 Task: Select the company as the website type.
Action: Mouse moved to (893, 90)
Screenshot: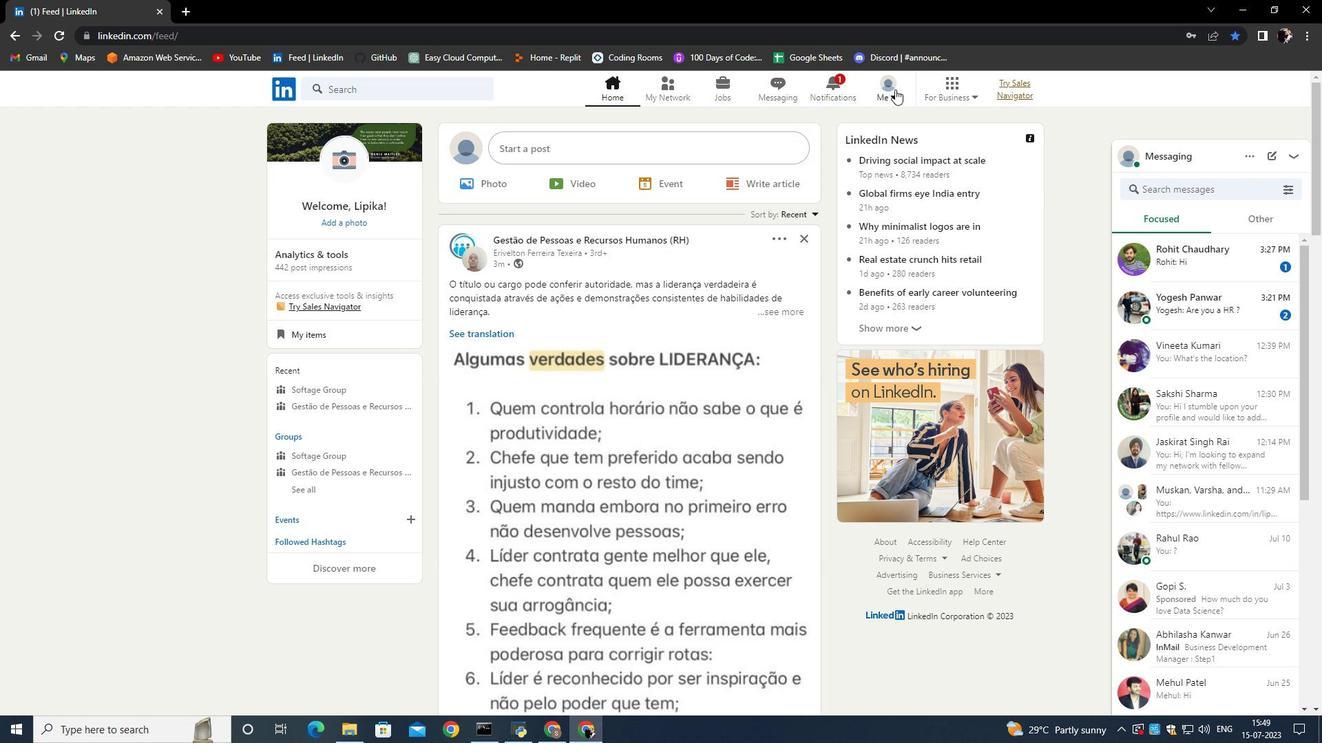 
Action: Mouse pressed left at (893, 90)
Screenshot: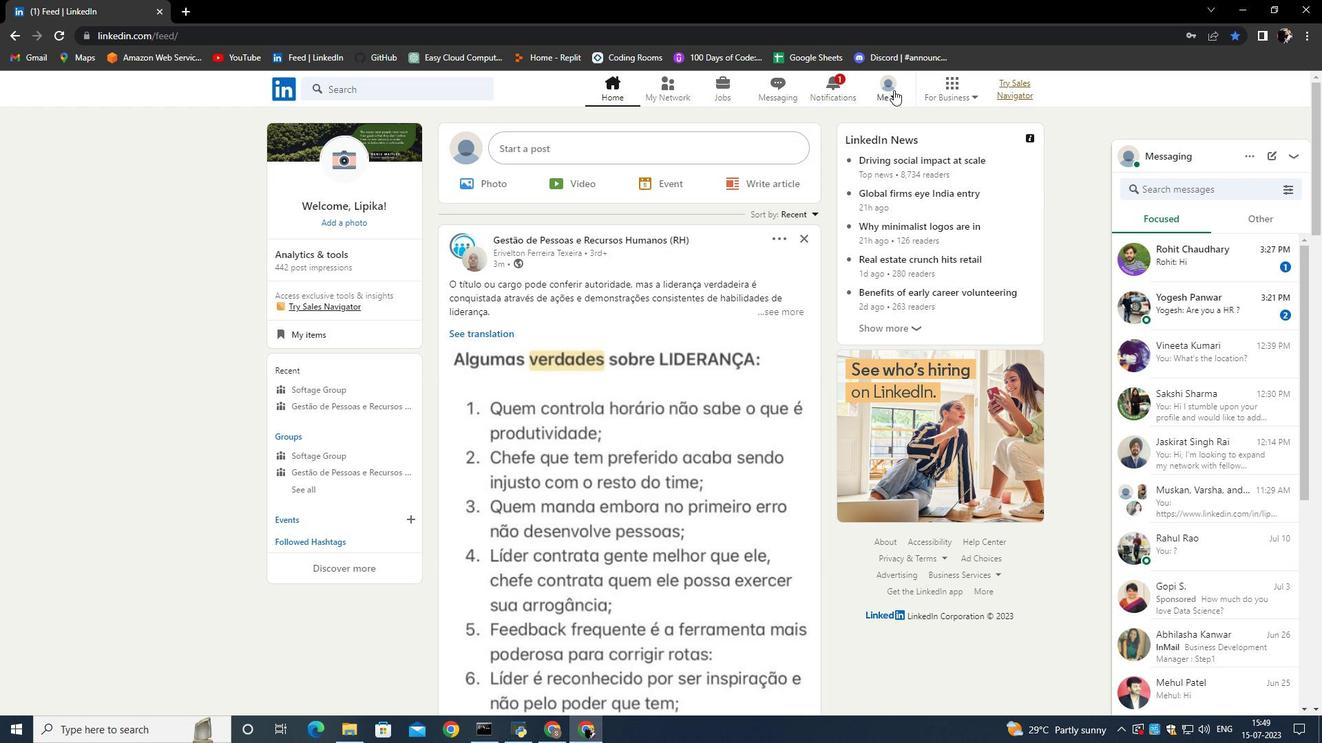 
Action: Mouse moved to (774, 137)
Screenshot: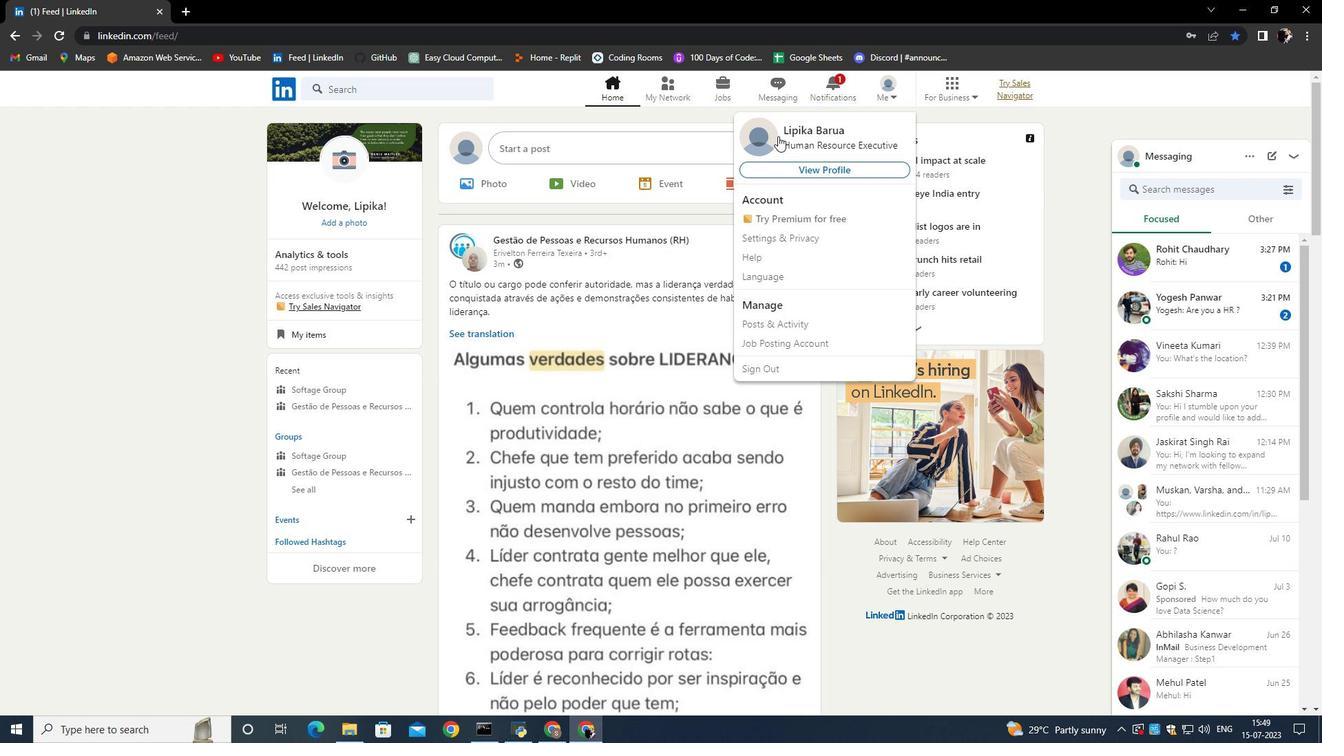 
Action: Mouse pressed left at (774, 137)
Screenshot: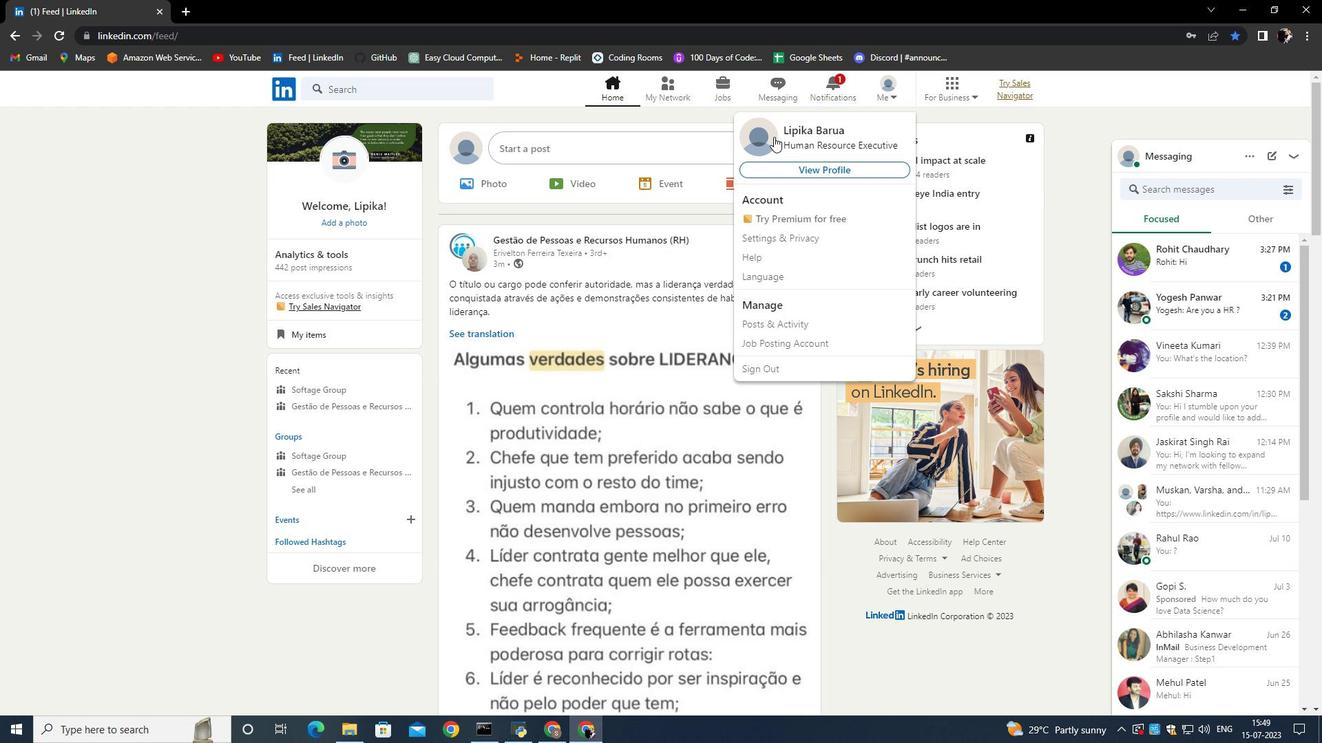 
Action: Mouse moved to (455, 382)
Screenshot: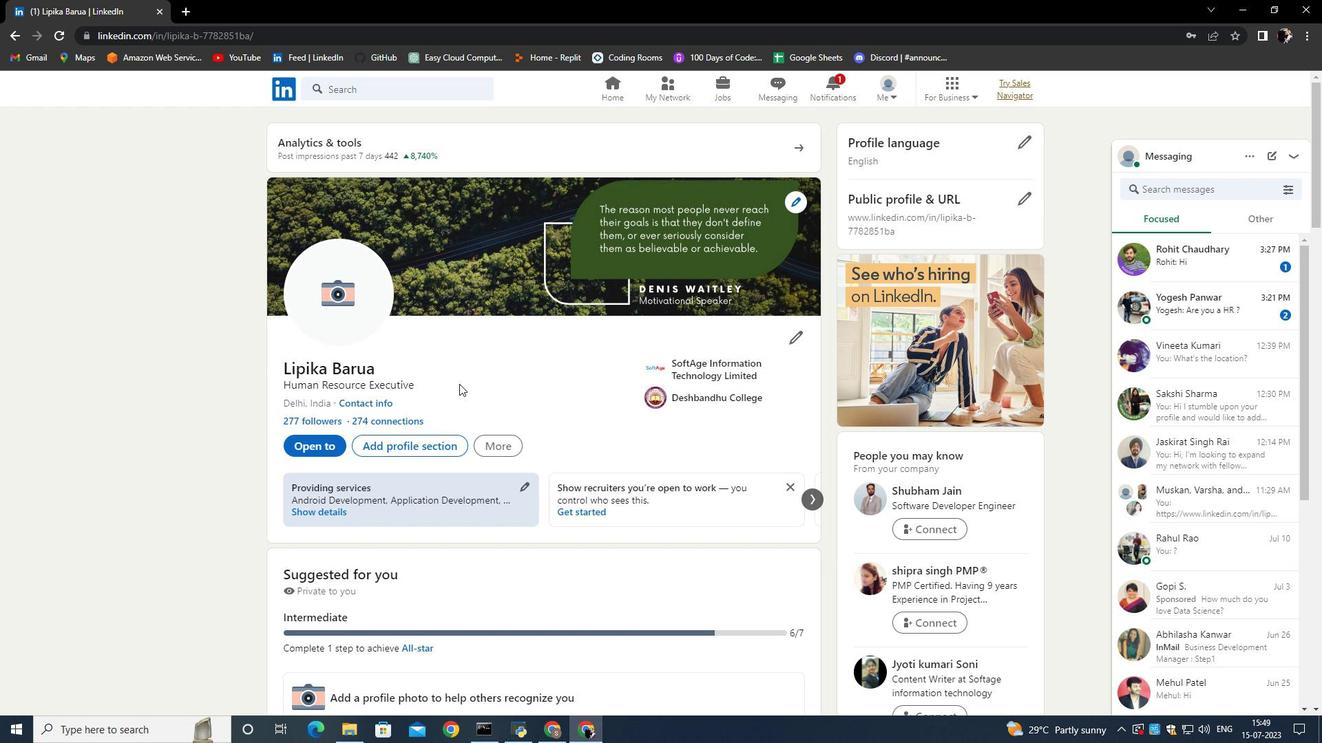 
Action: Mouse scrolled (455, 381) with delta (0, 0)
Screenshot: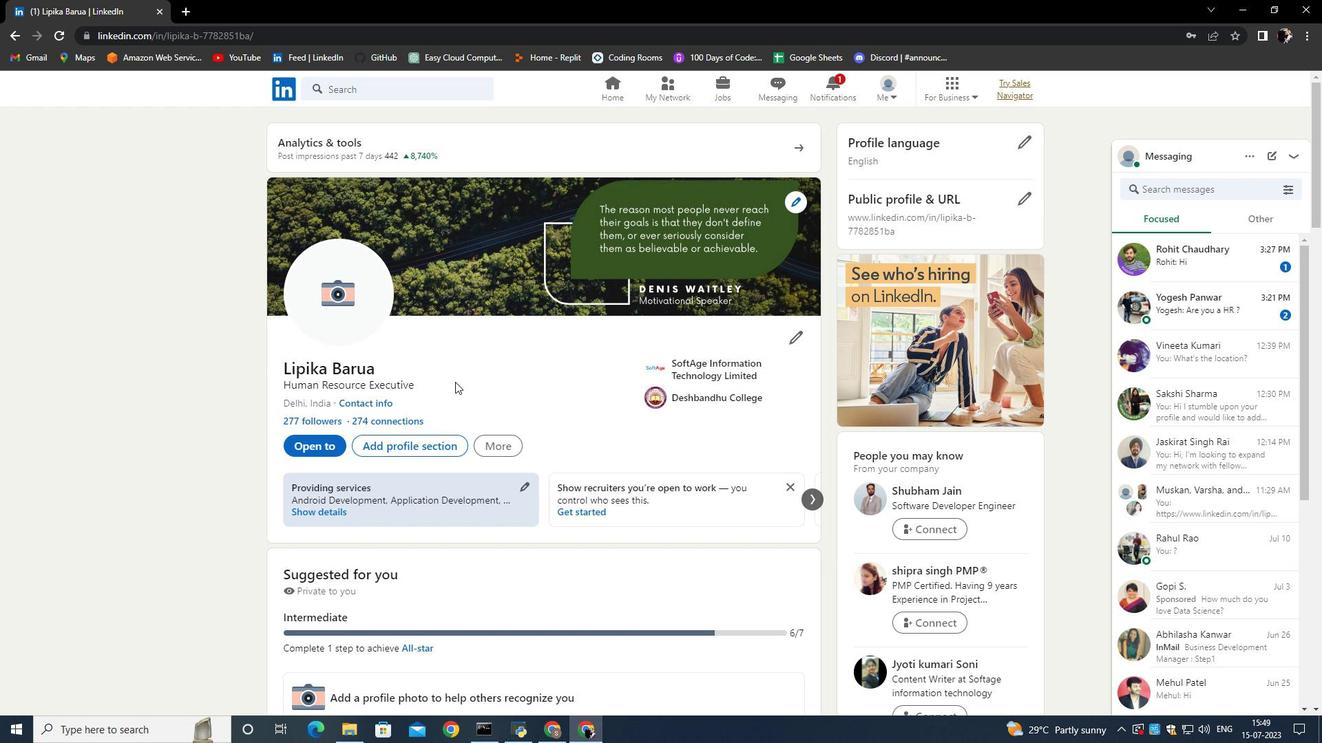 
Action: Mouse scrolled (455, 381) with delta (0, 0)
Screenshot: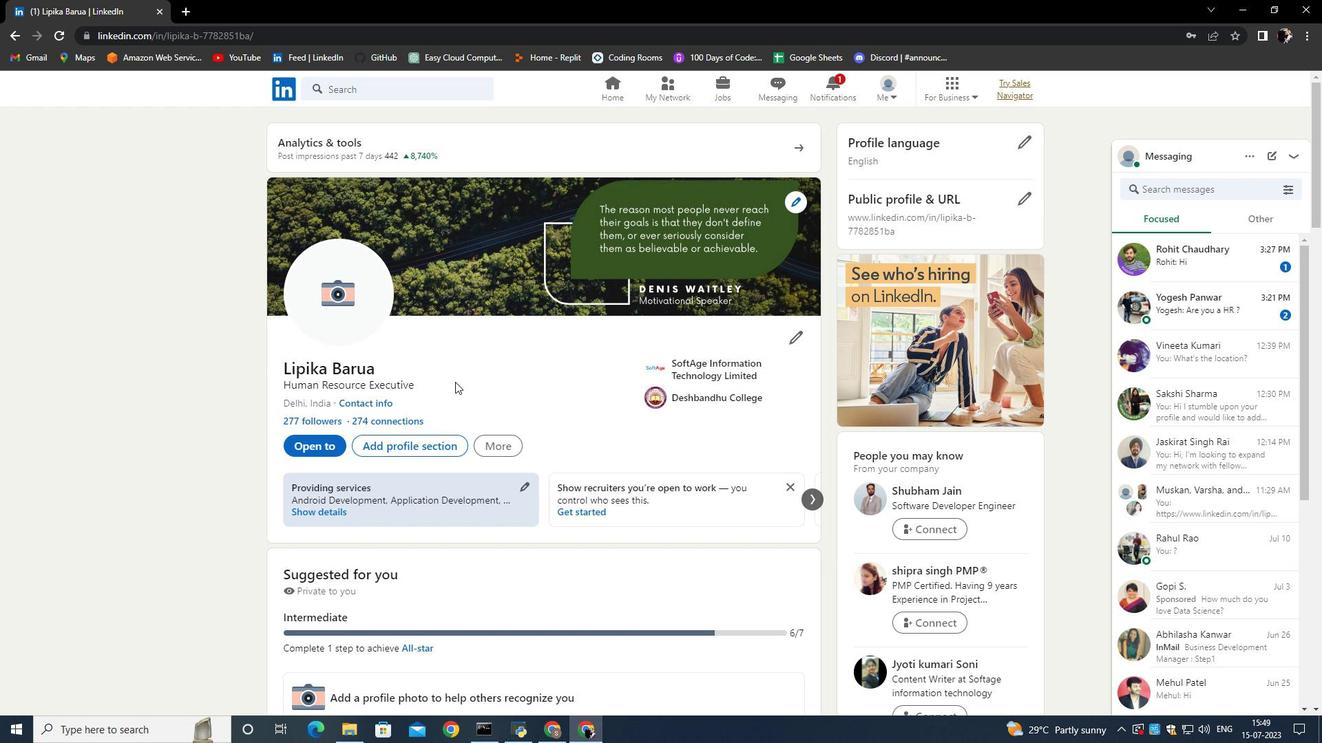 
Action: Mouse moved to (433, 309)
Screenshot: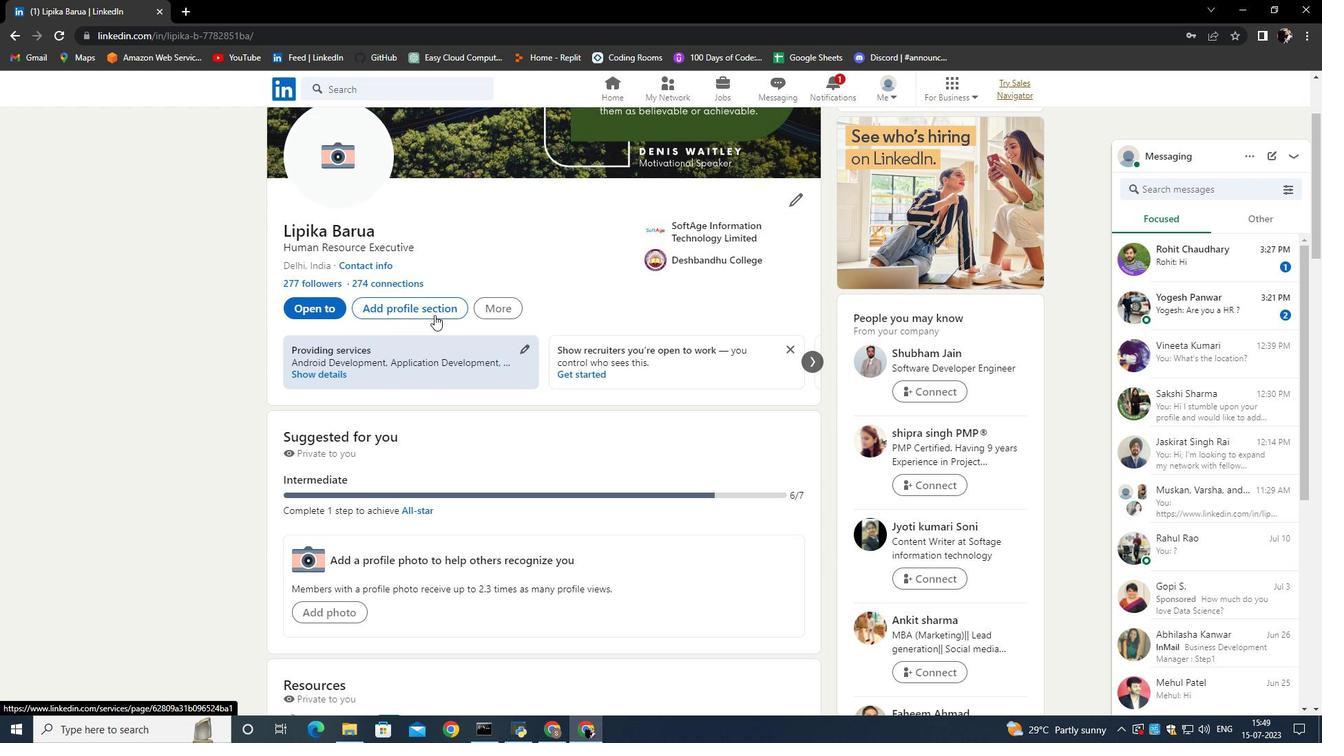 
Action: Mouse pressed left at (433, 309)
Screenshot: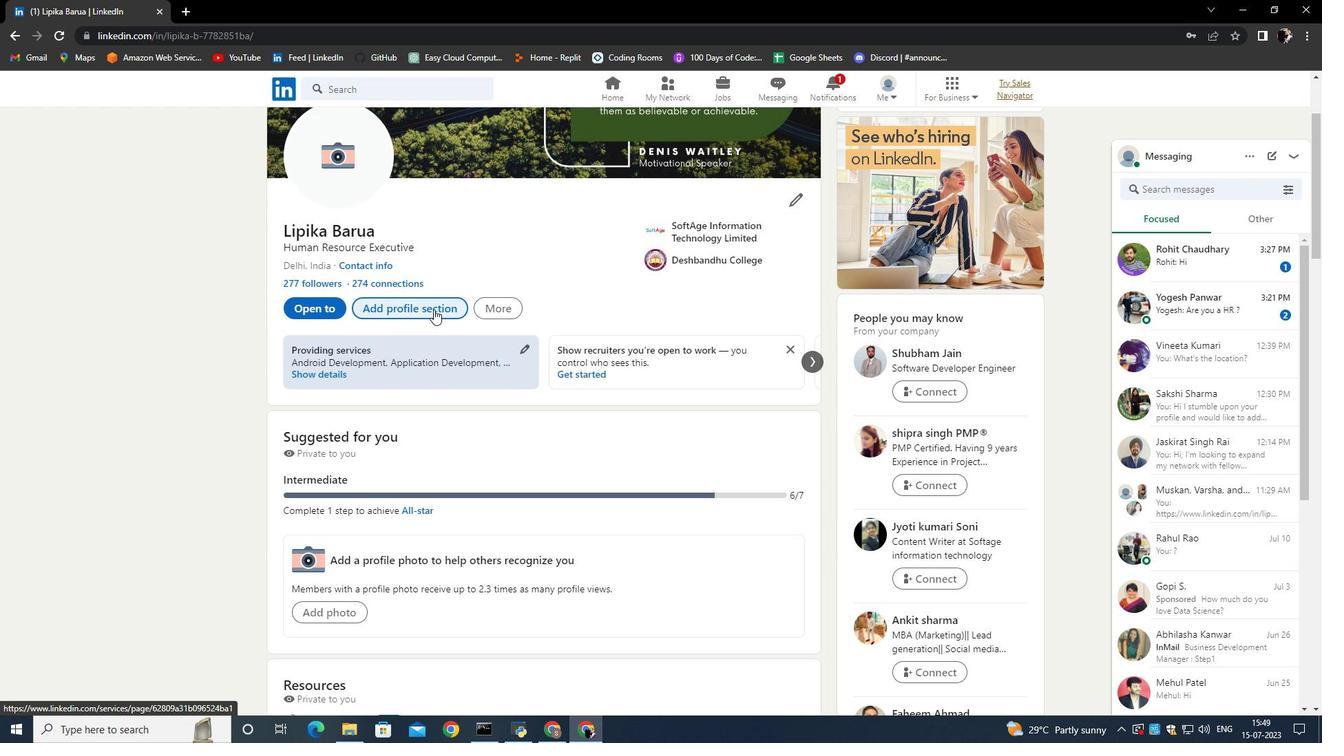
Action: Mouse moved to (541, 413)
Screenshot: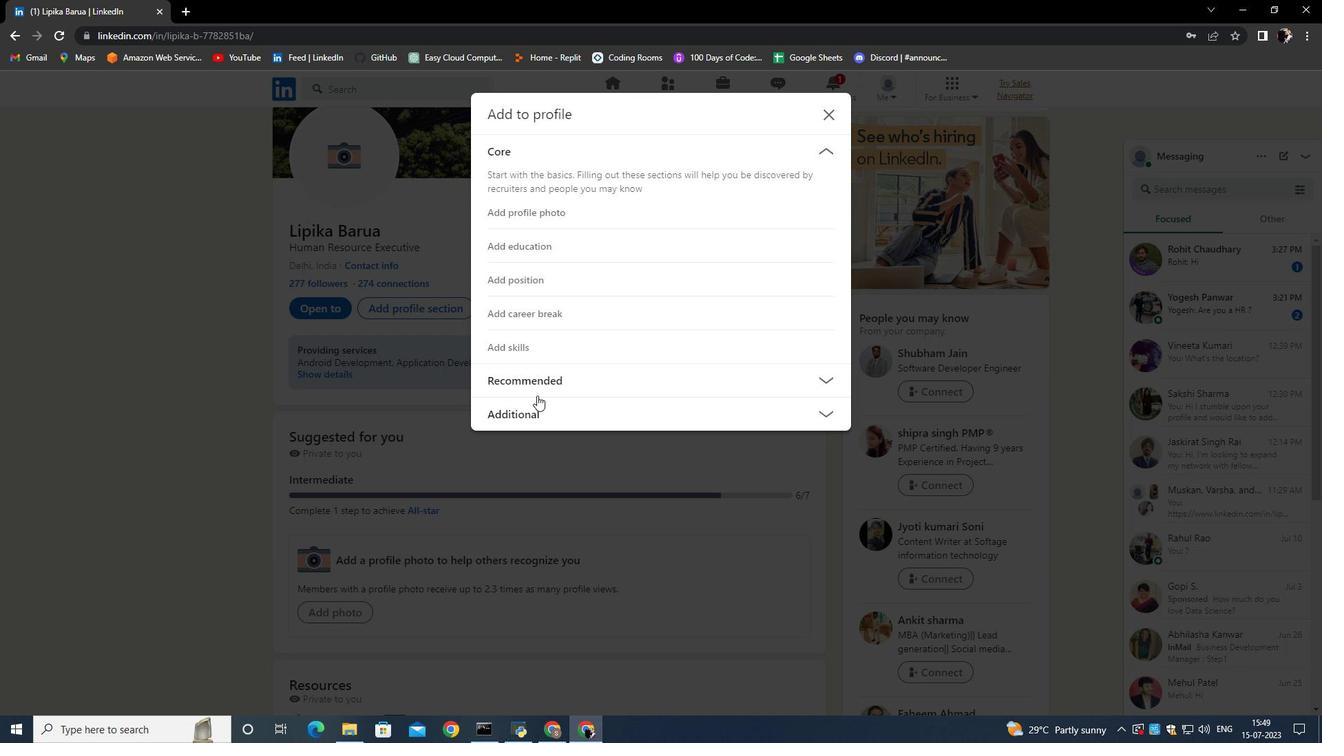 
Action: Mouse pressed left at (541, 413)
Screenshot: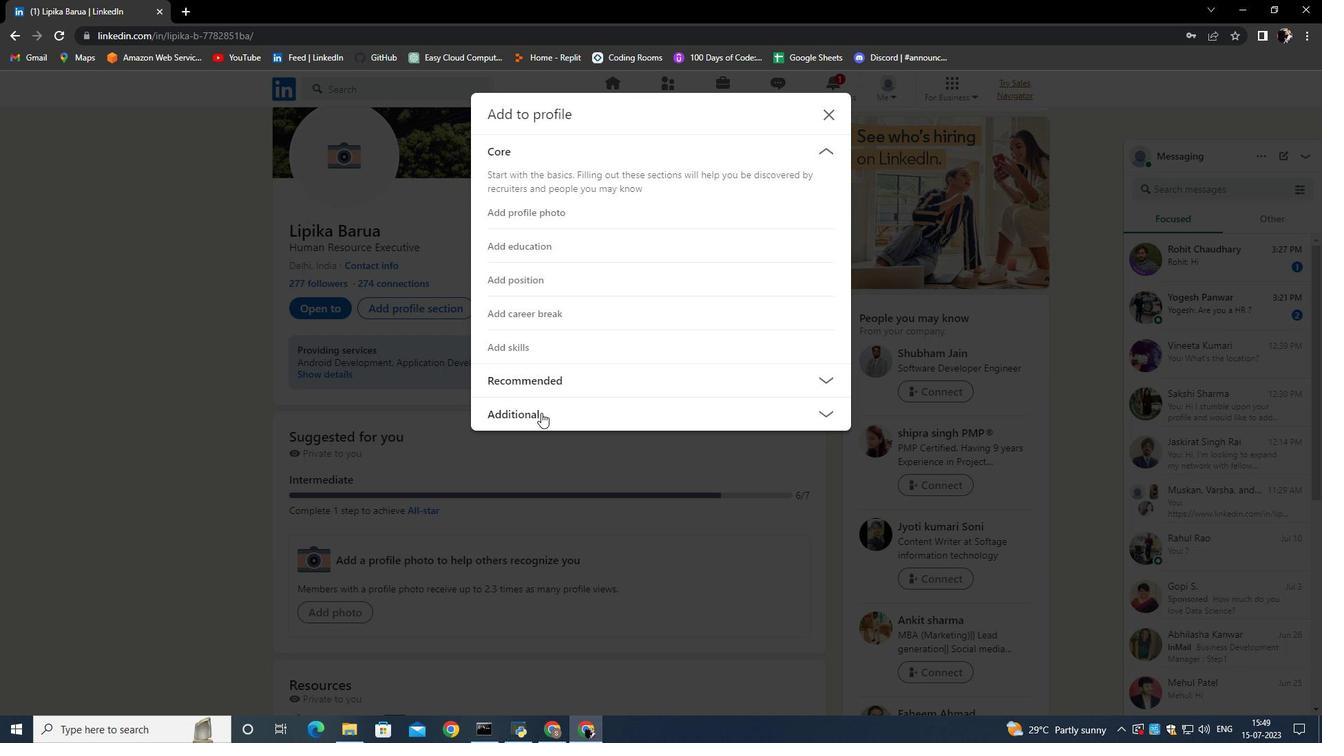 
Action: Mouse moved to (513, 552)
Screenshot: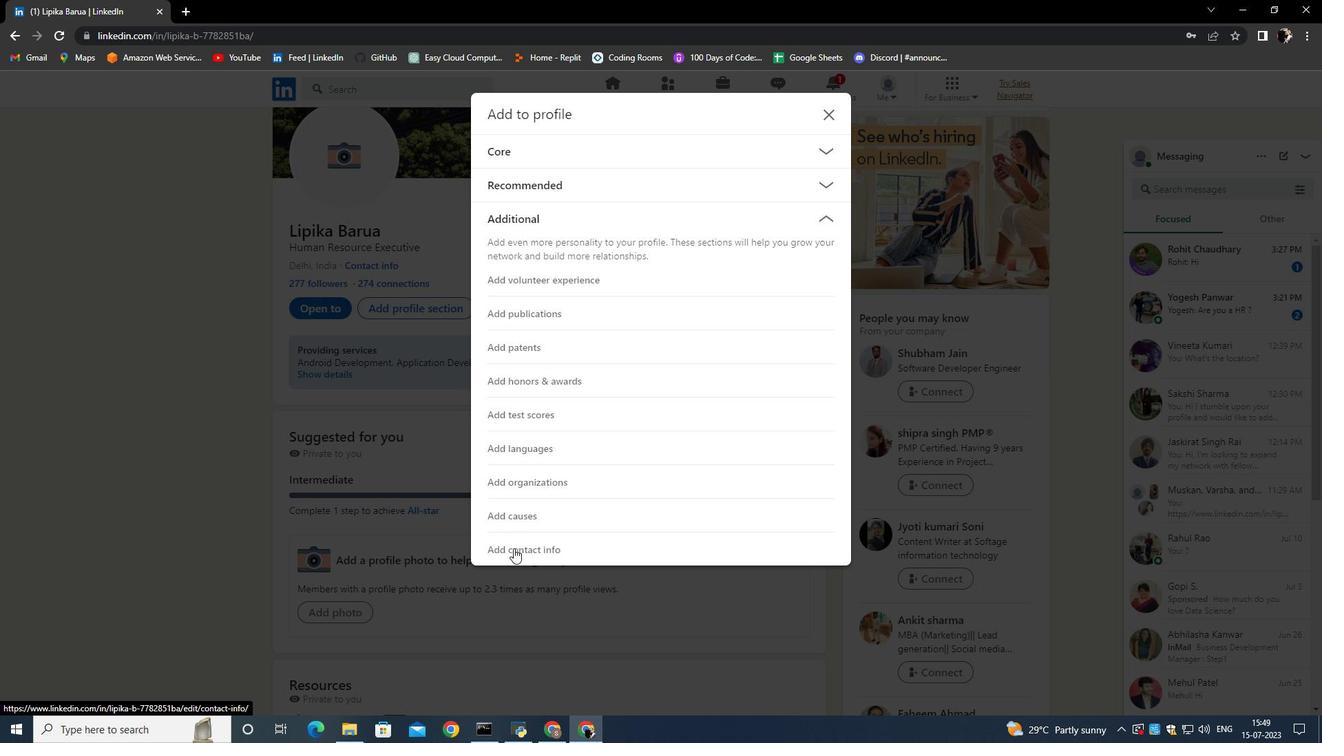 
Action: Mouse pressed left at (513, 552)
Screenshot: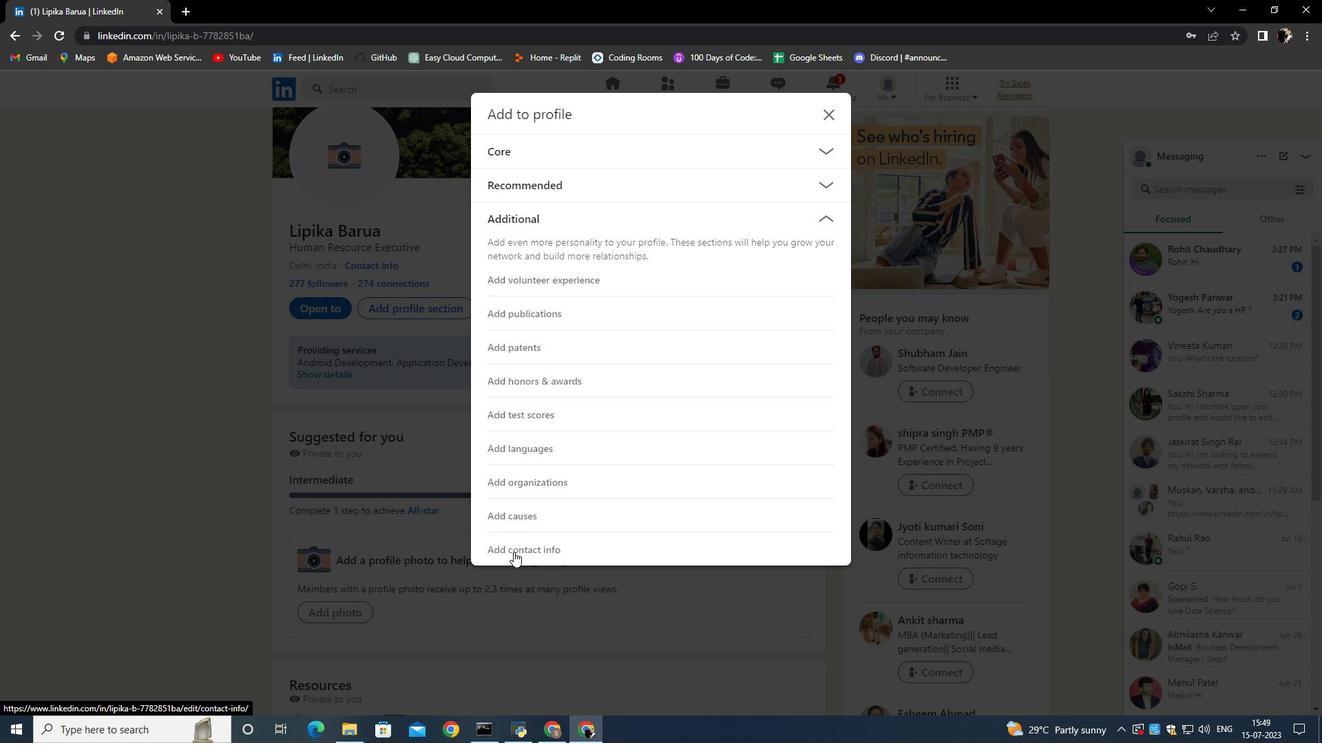 
Action: Mouse moved to (550, 396)
Screenshot: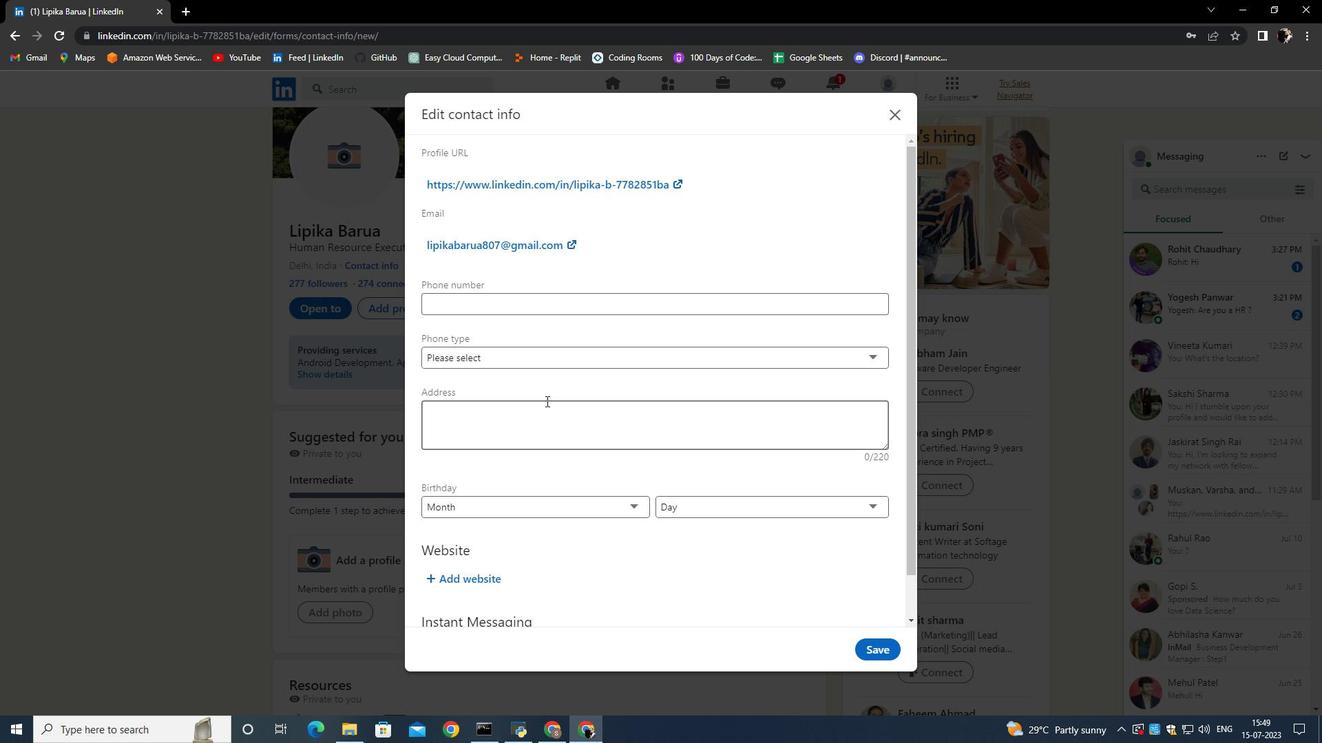 
Action: Mouse scrolled (550, 395) with delta (0, 0)
Screenshot: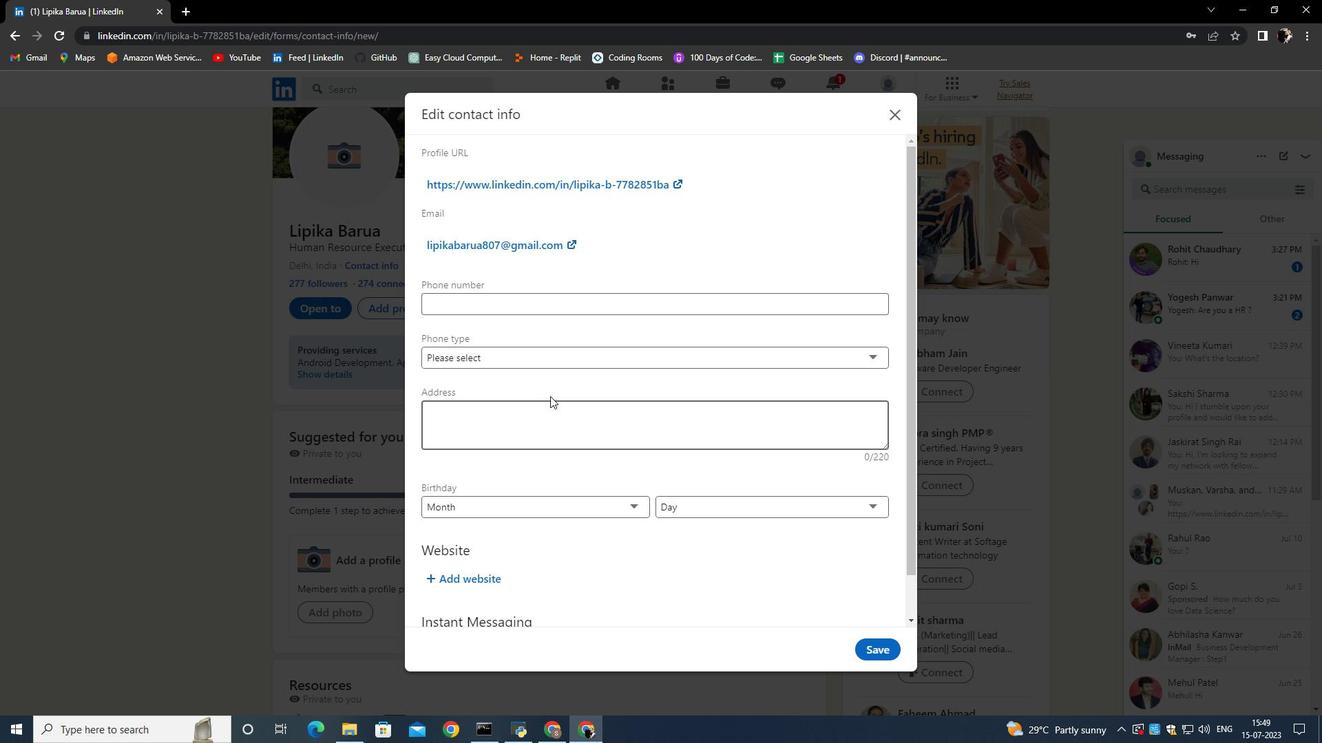 
Action: Mouse scrolled (550, 395) with delta (0, 0)
Screenshot: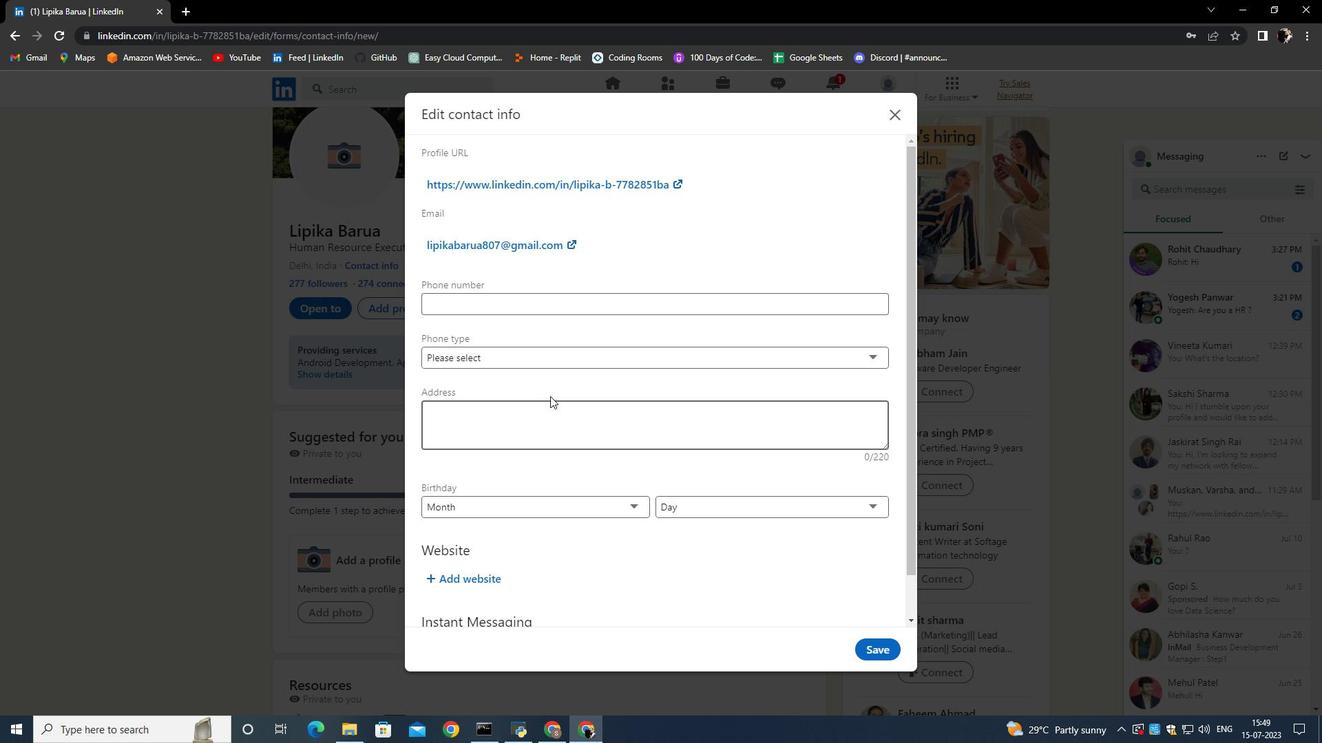 
Action: Mouse scrolled (550, 395) with delta (0, 0)
Screenshot: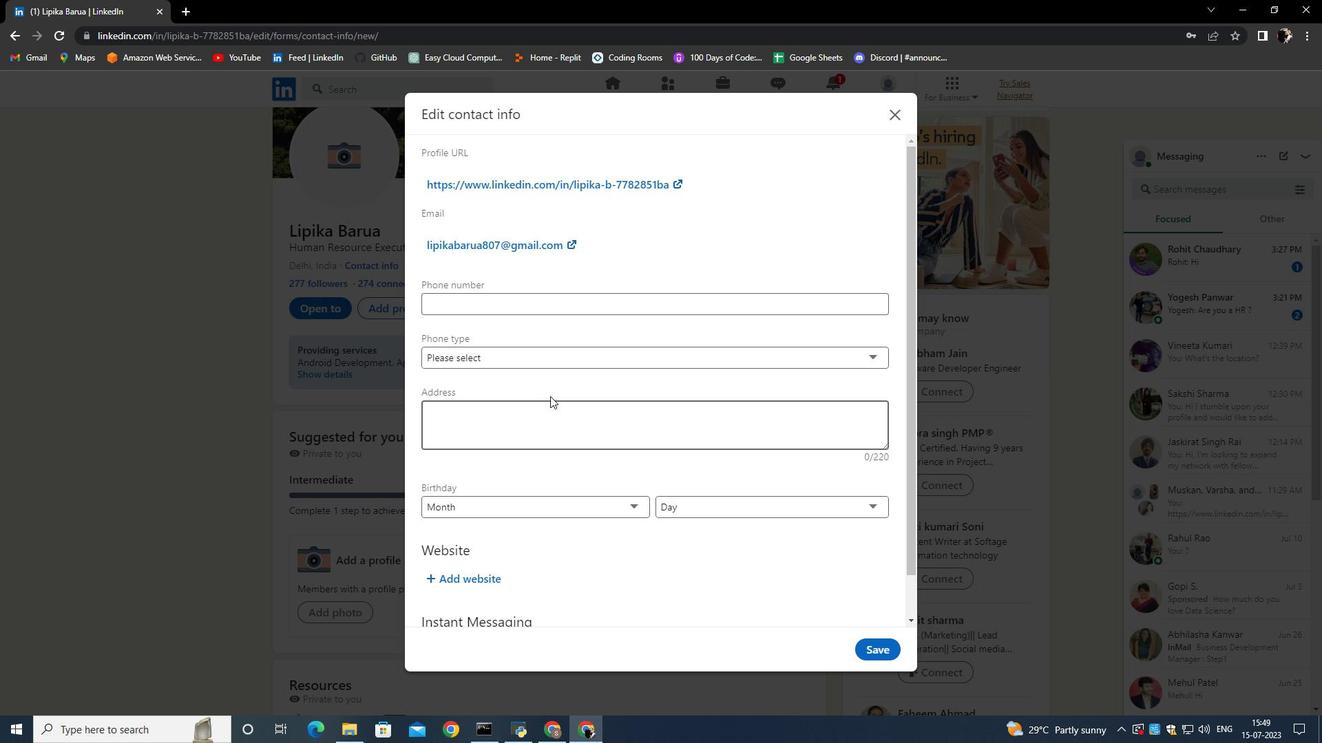 
Action: Mouse scrolled (550, 395) with delta (0, 0)
Screenshot: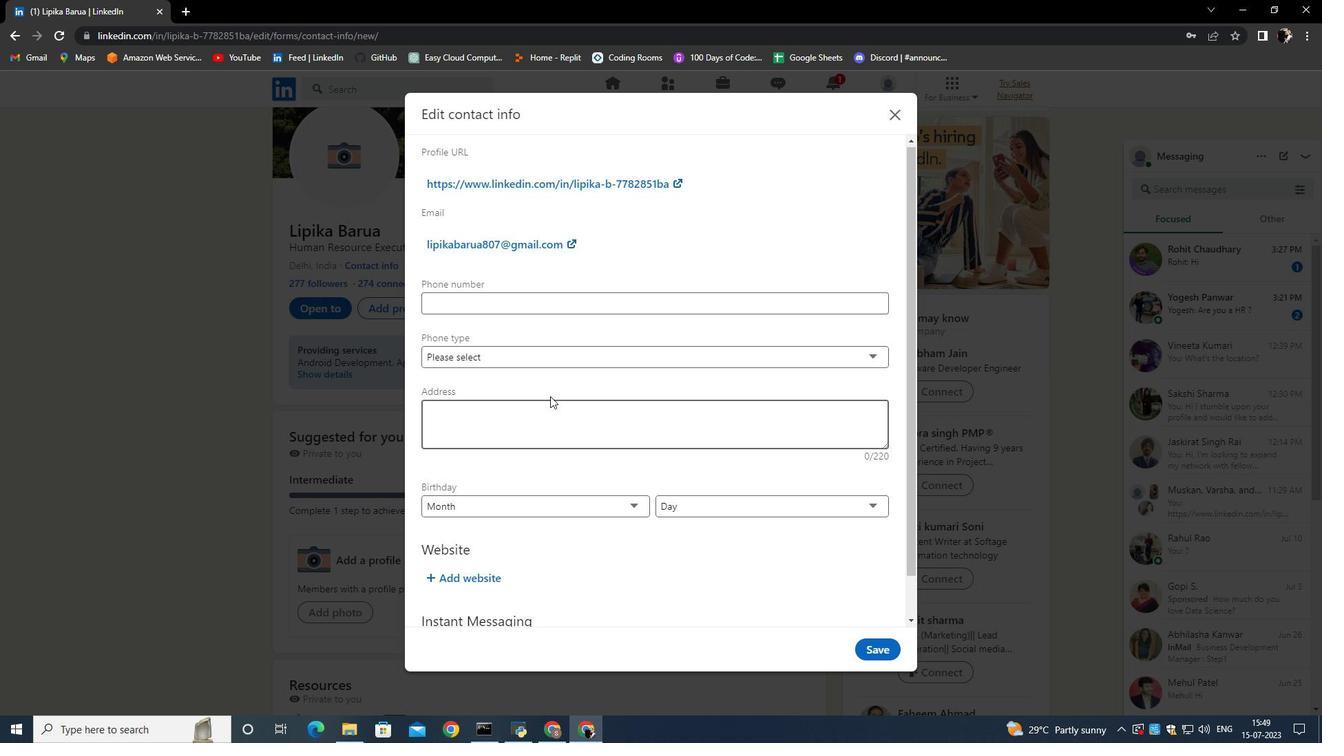 
Action: Mouse moved to (478, 544)
Screenshot: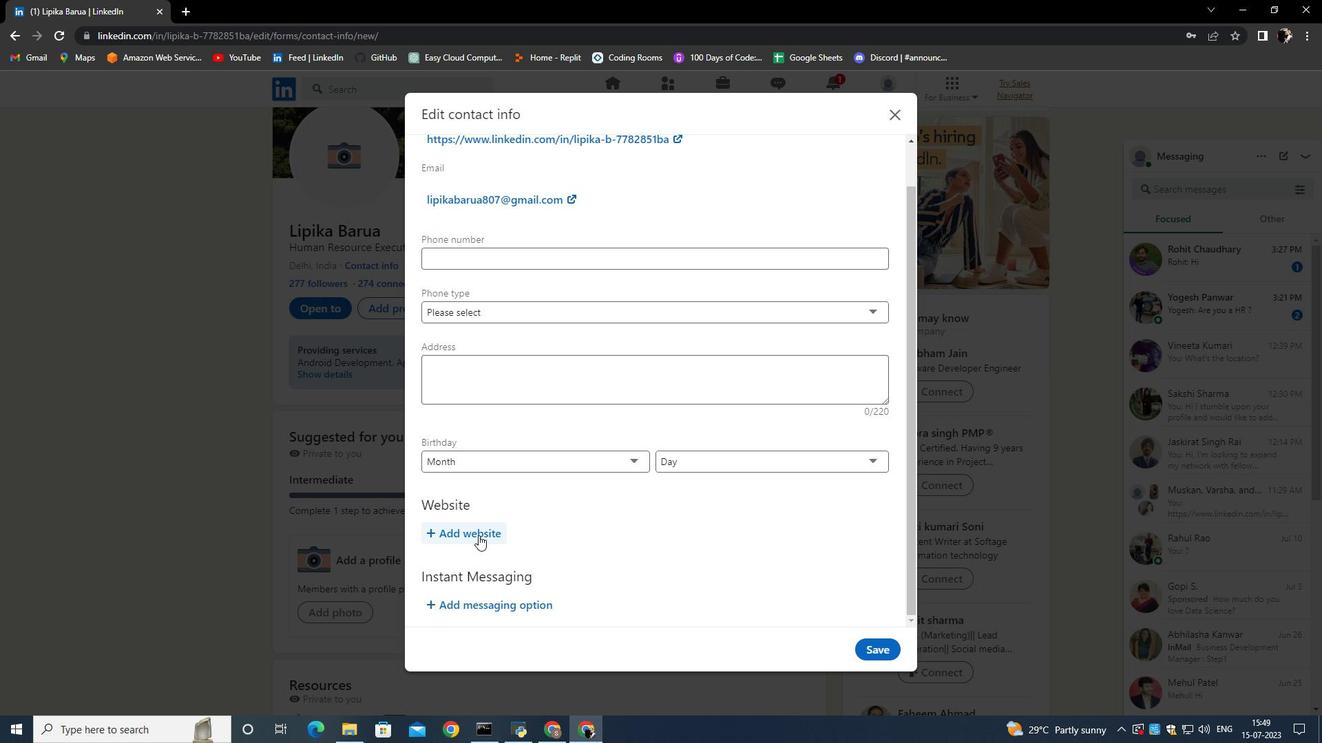 
Action: Mouse pressed left at (478, 544)
Screenshot: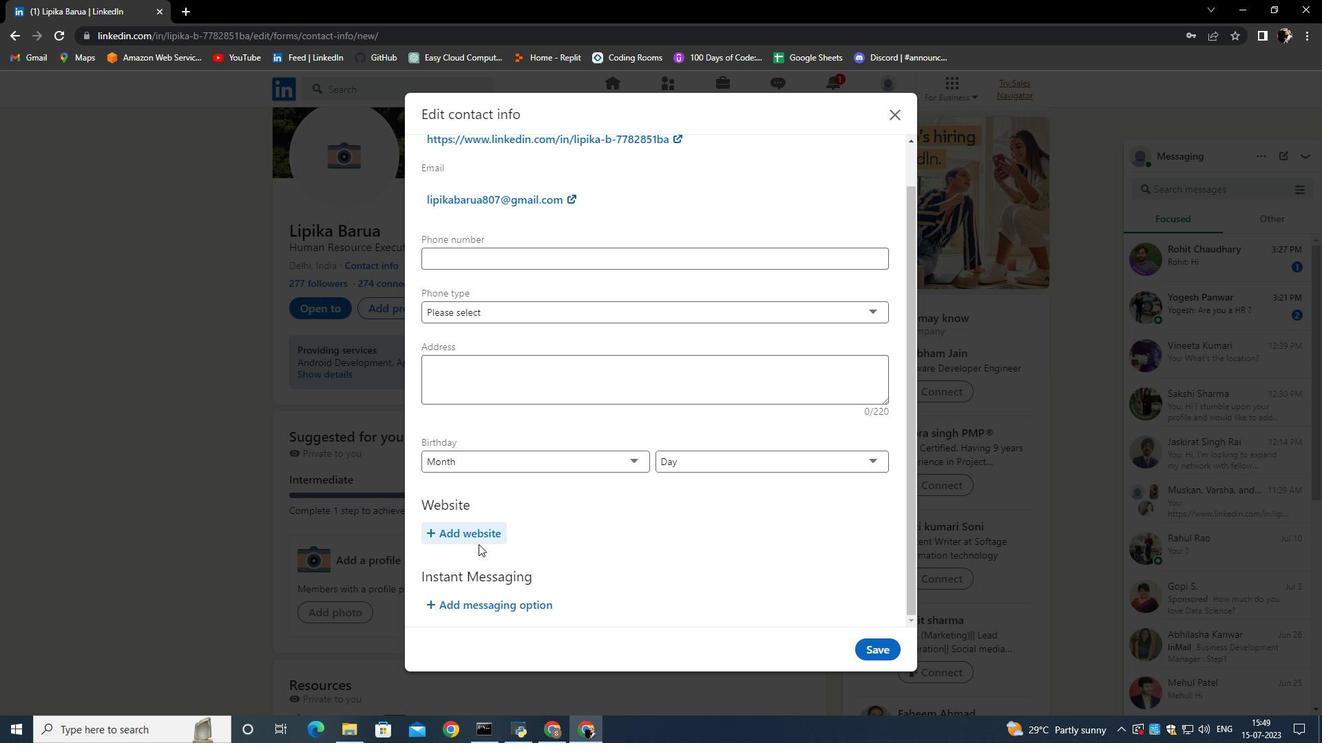 
Action: Mouse moved to (486, 535)
Screenshot: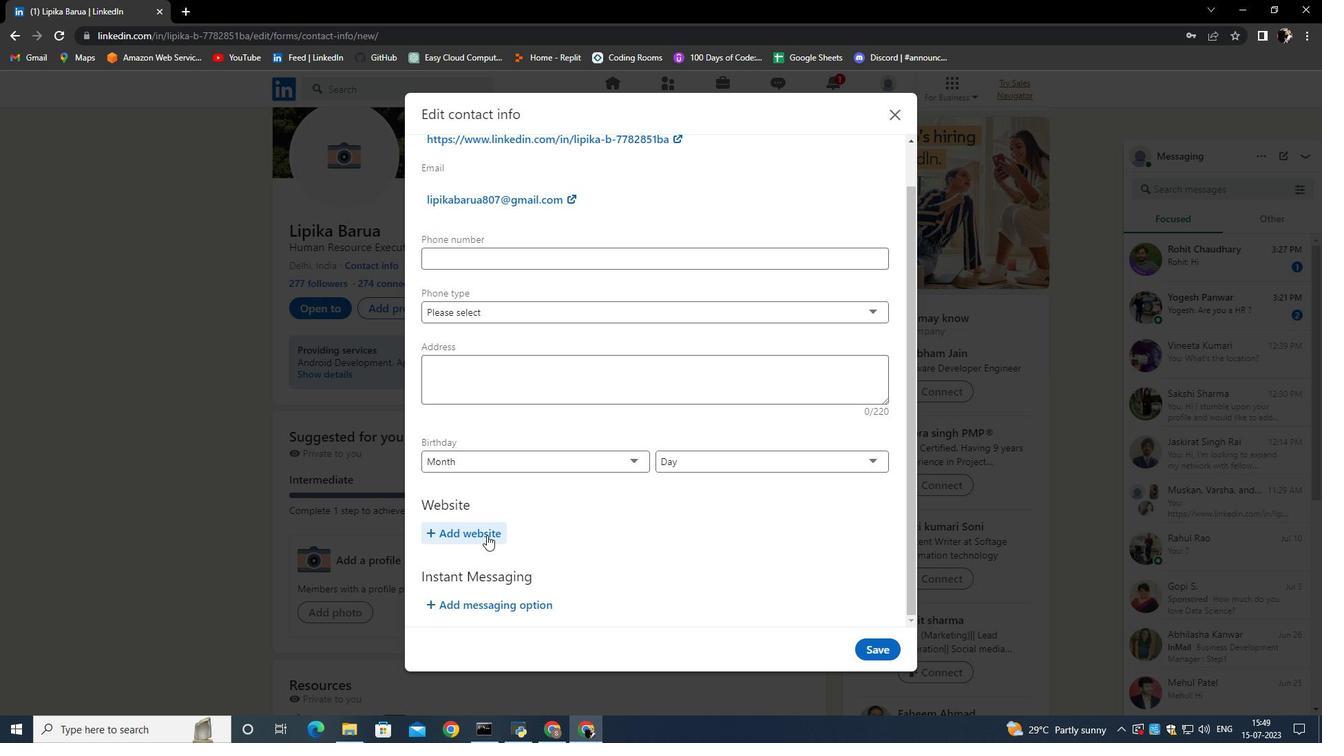 
Action: Mouse pressed left at (486, 535)
Screenshot: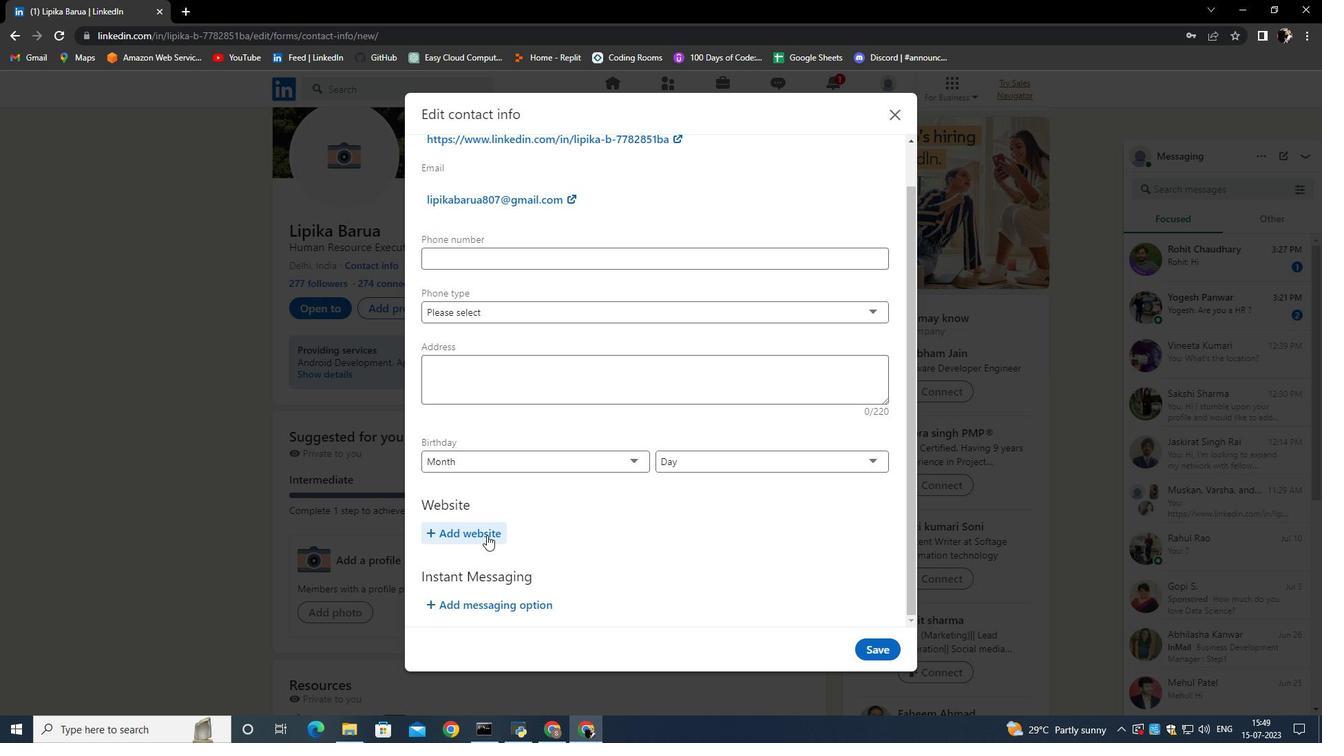 
Action: Mouse moved to (548, 509)
Screenshot: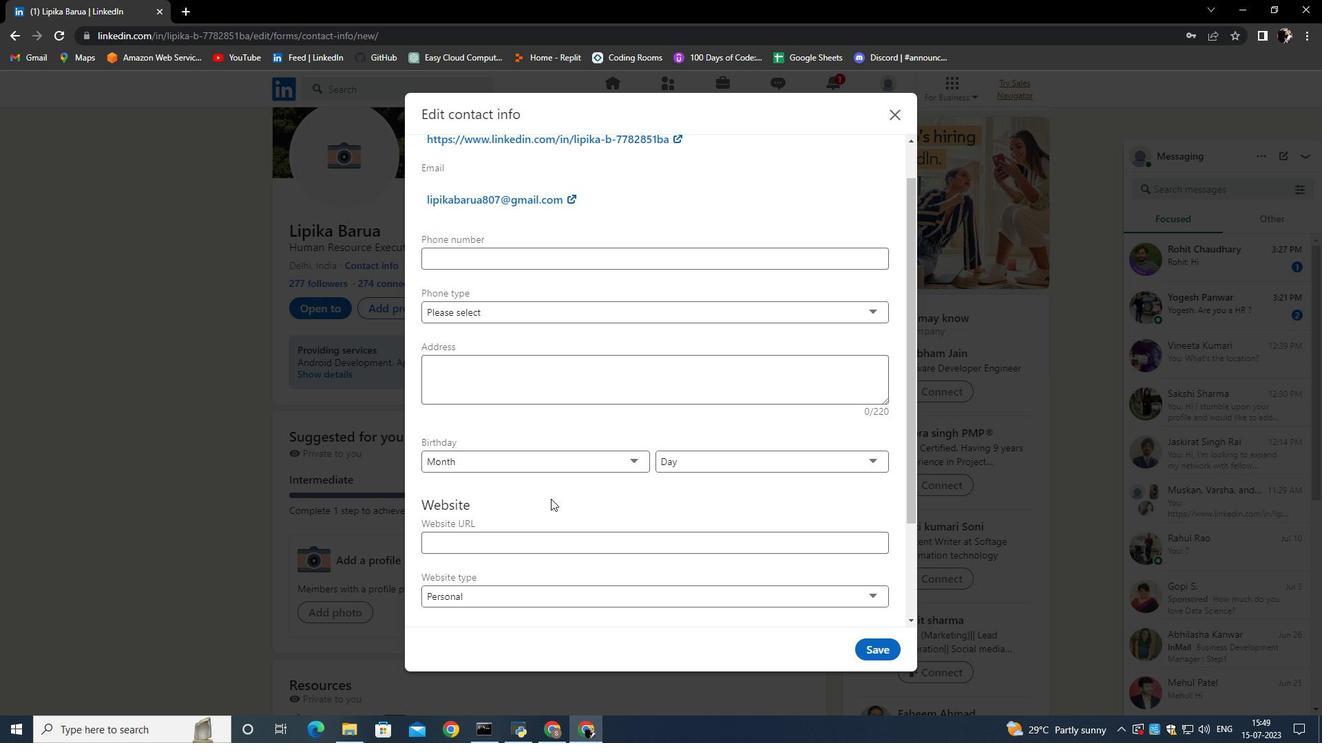 
Action: Mouse scrolled (548, 508) with delta (0, 0)
Screenshot: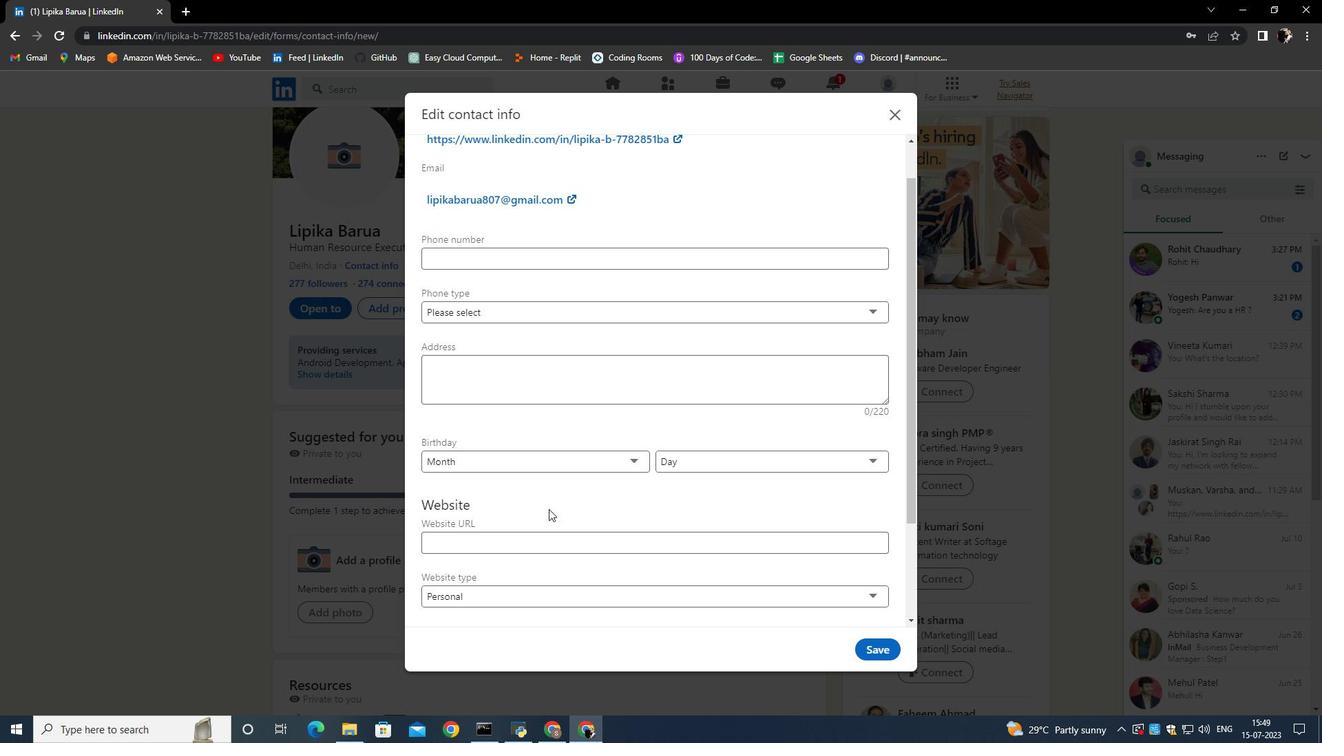 
Action: Mouse scrolled (548, 508) with delta (0, 0)
Screenshot: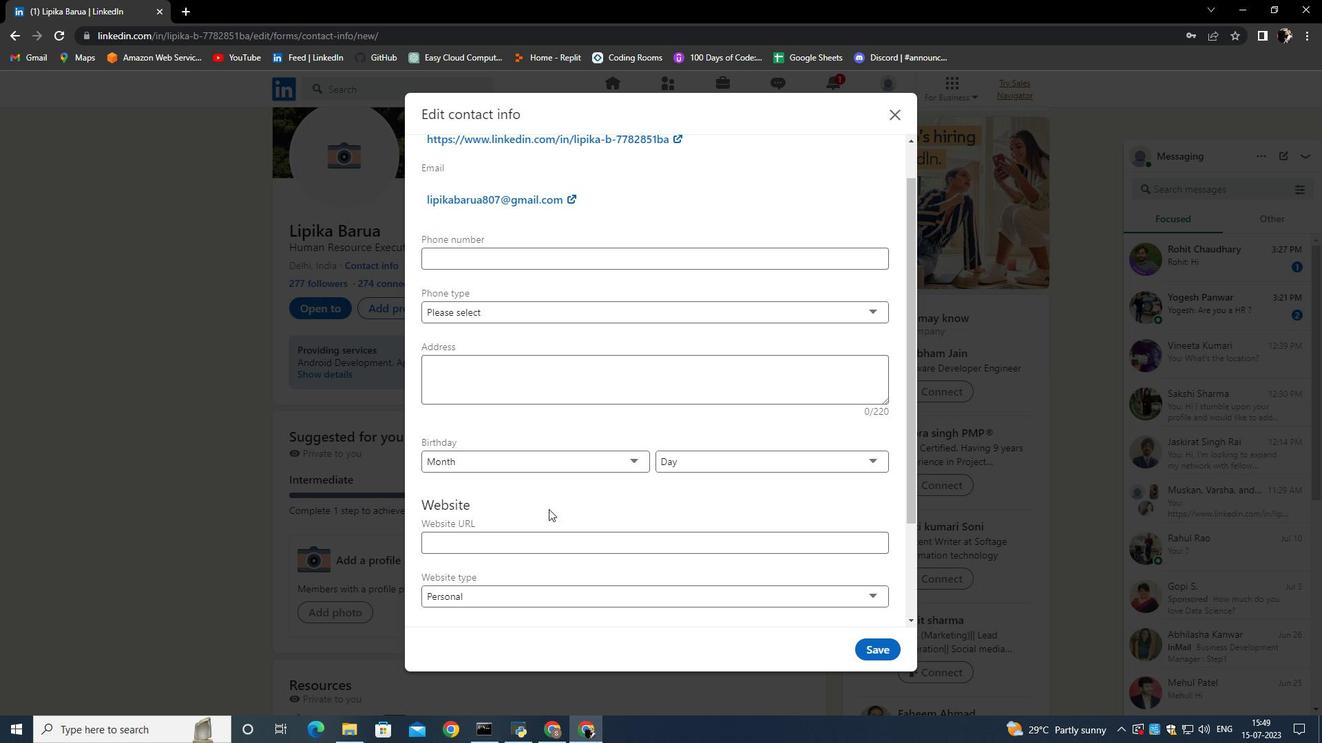 
Action: Mouse moved to (528, 466)
Screenshot: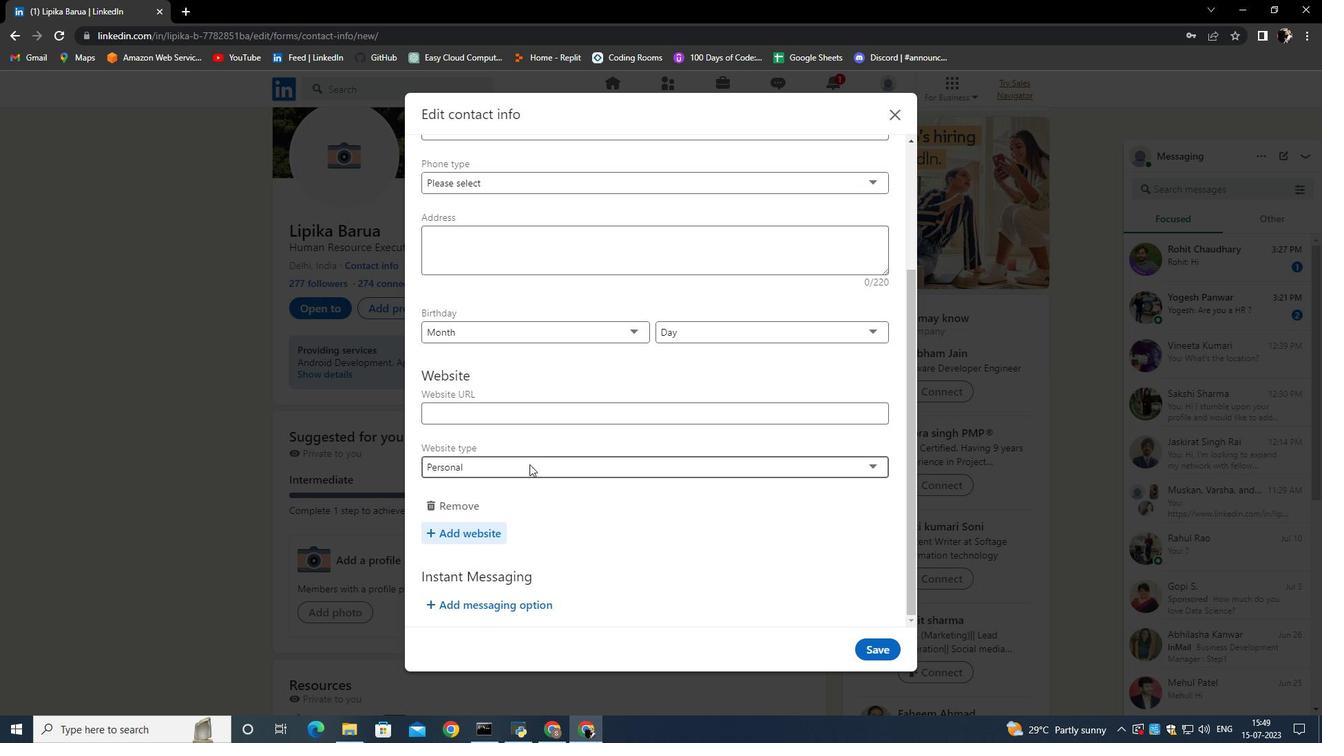 
Action: Mouse pressed left at (528, 466)
Screenshot: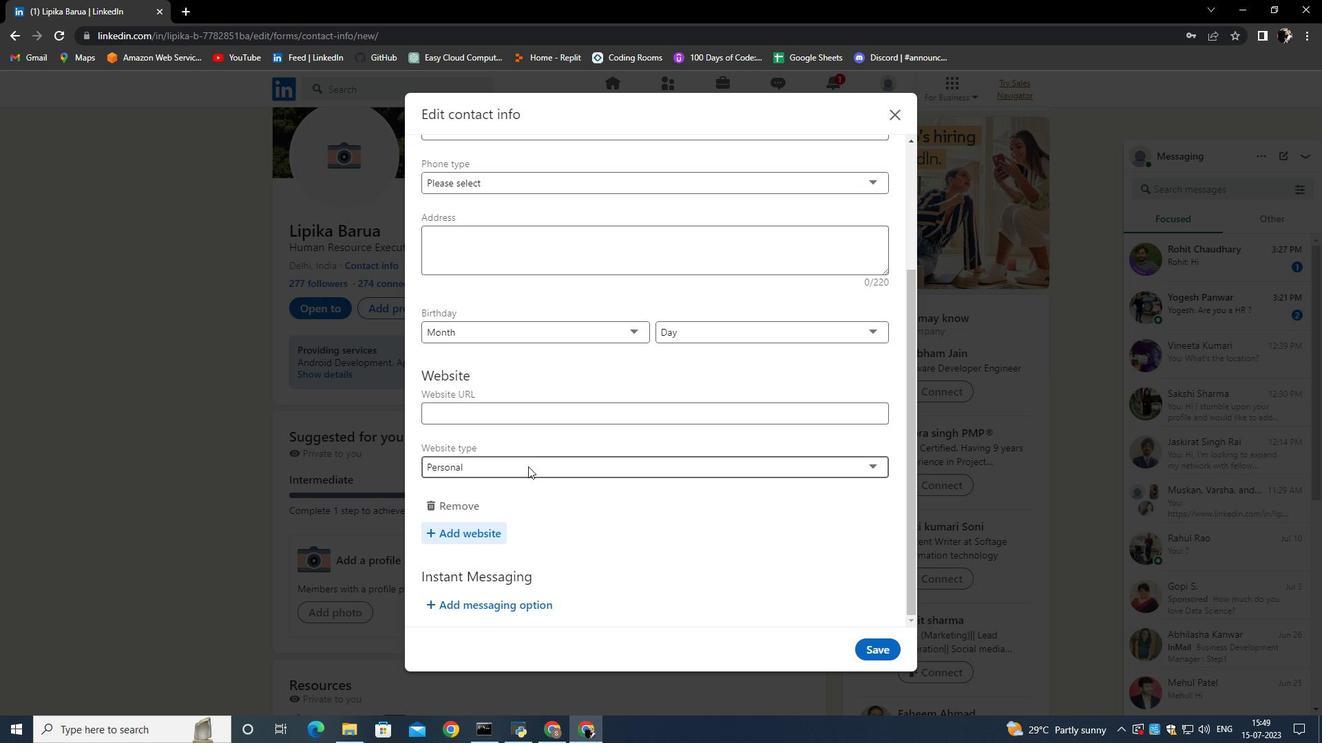 
Action: Mouse moved to (502, 495)
Screenshot: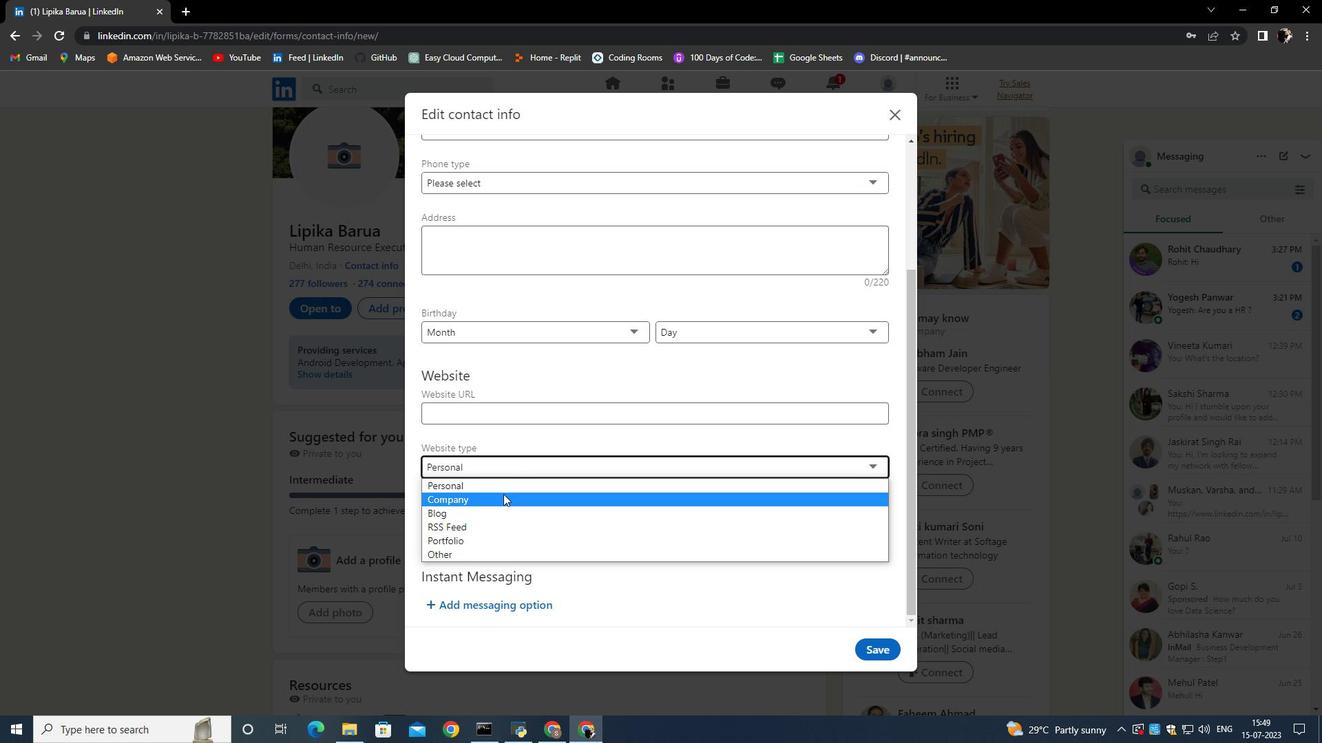 
Action: Mouse pressed left at (502, 495)
Screenshot: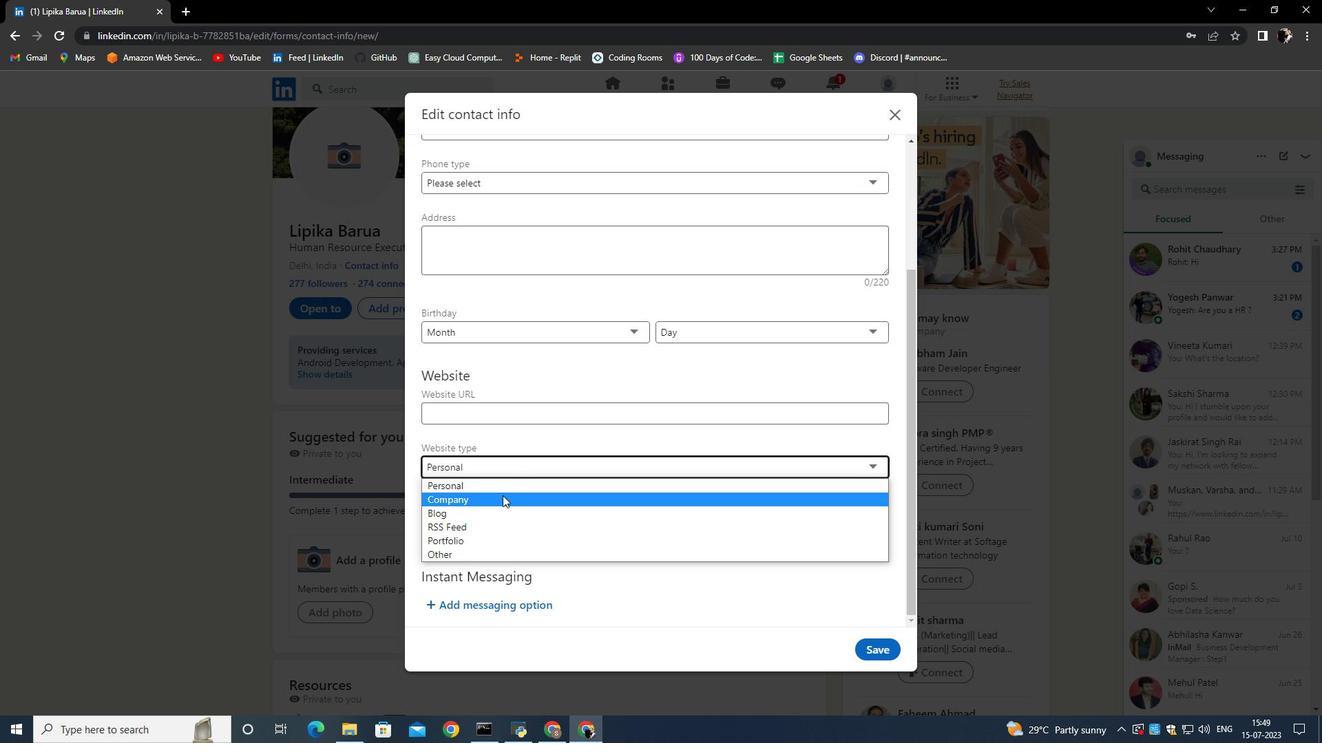 
Action: Mouse moved to (623, 518)
Screenshot: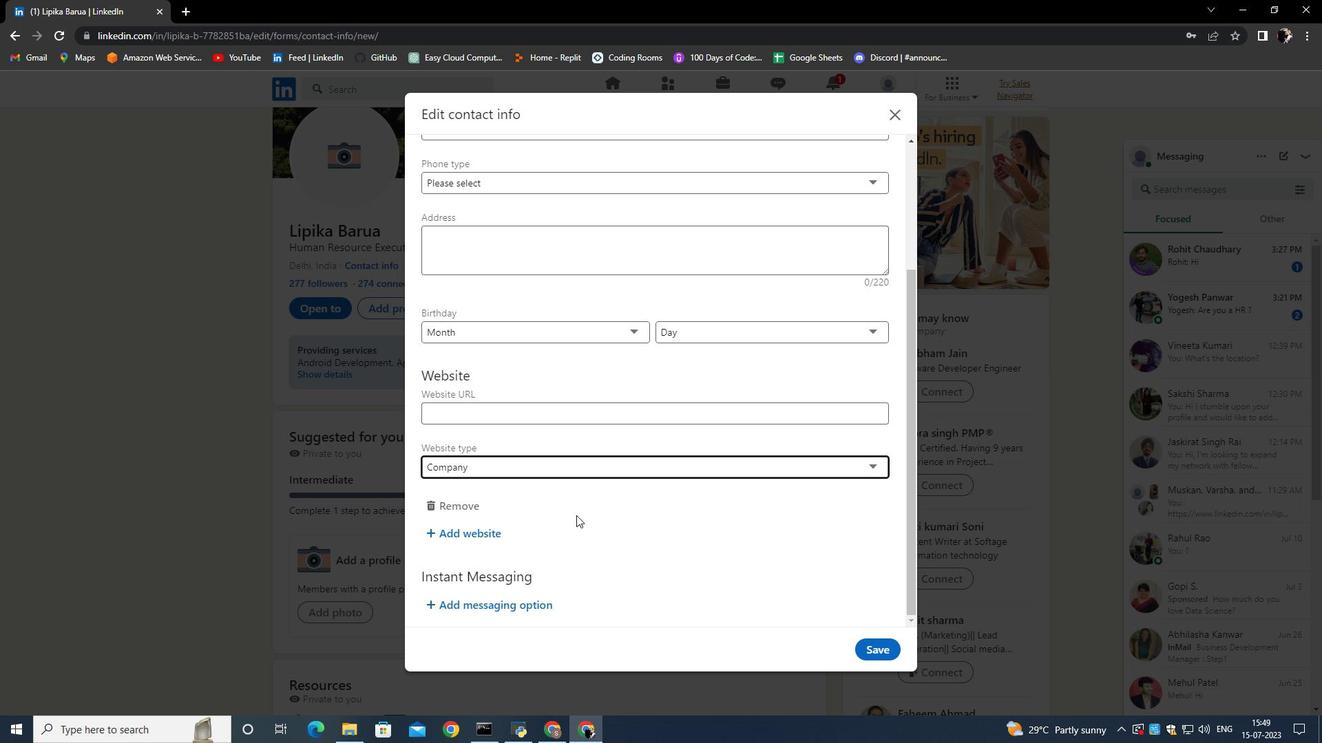 
Action: Mouse pressed left at (623, 518)
Screenshot: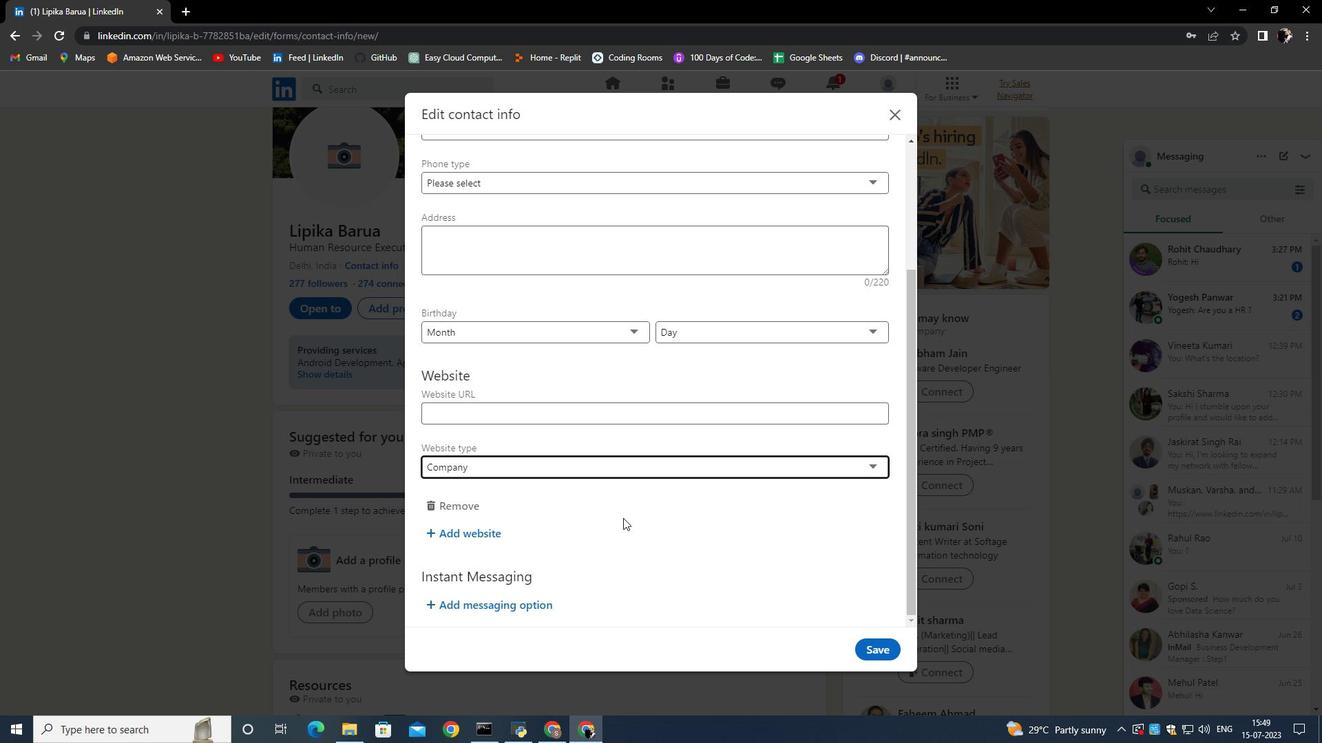 
